 Task: Change Caps Lock To Control
Action: Mouse moved to (42, 2)
Screenshot: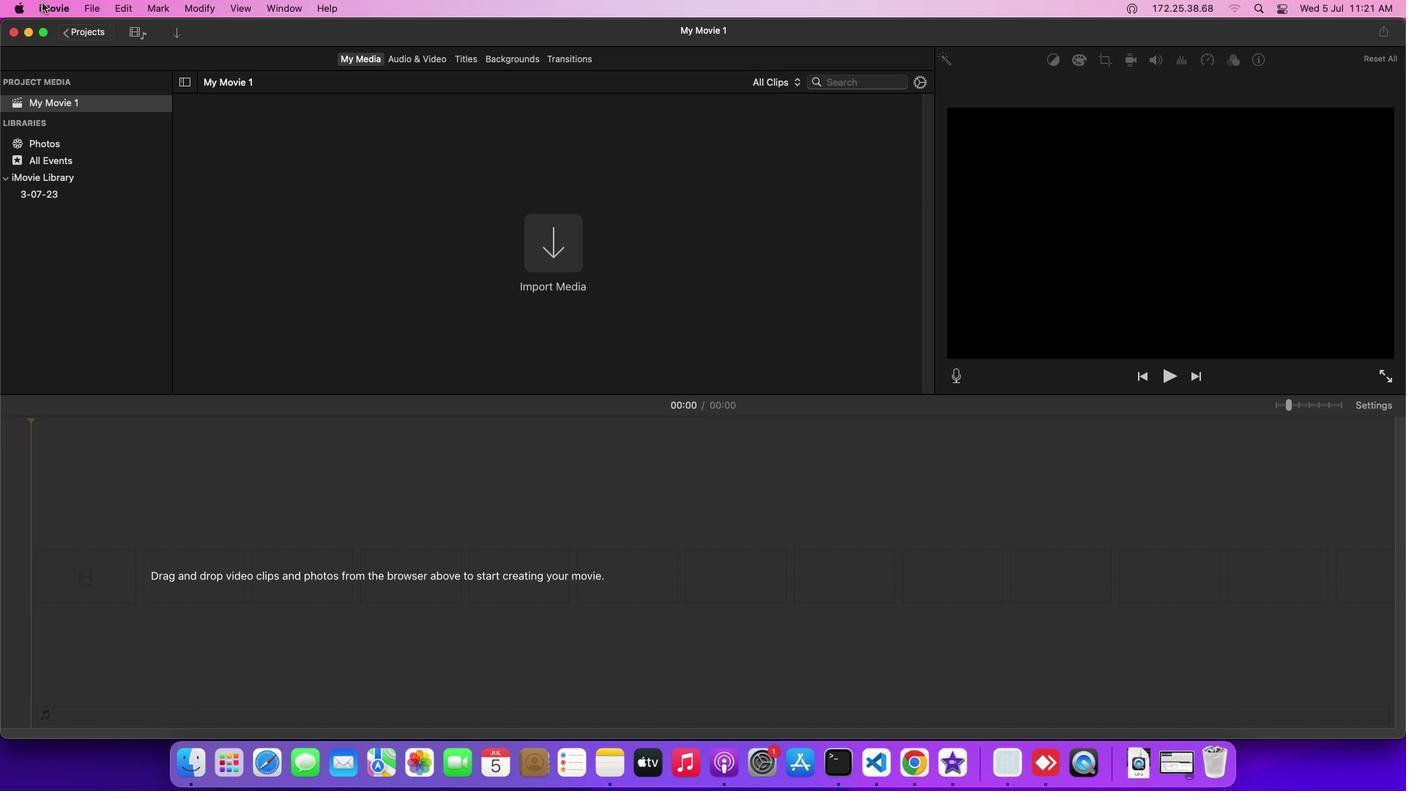 
Action: Mouse pressed left at (42, 2)
Screenshot: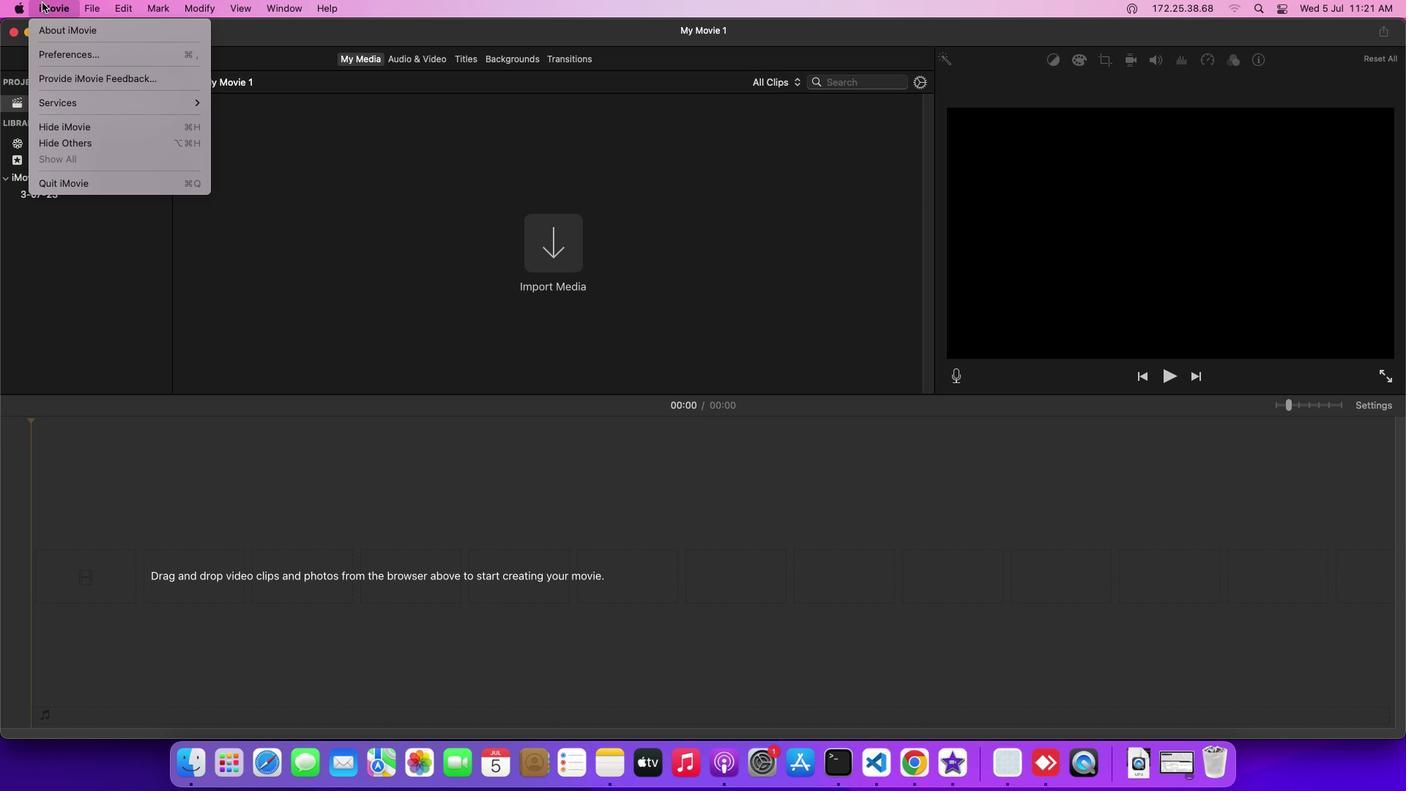 
Action: Mouse moved to (281, 126)
Screenshot: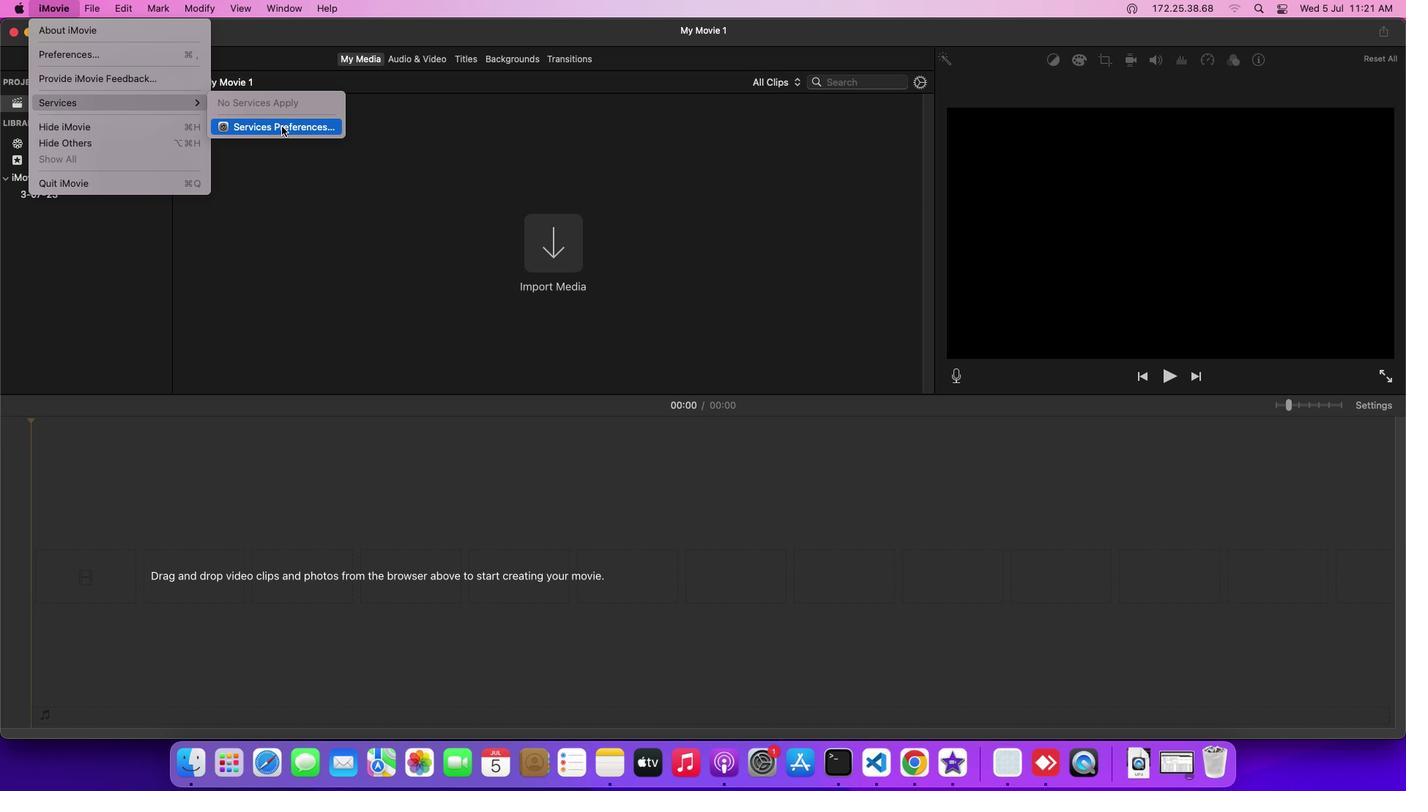 
Action: Mouse pressed left at (281, 126)
Screenshot: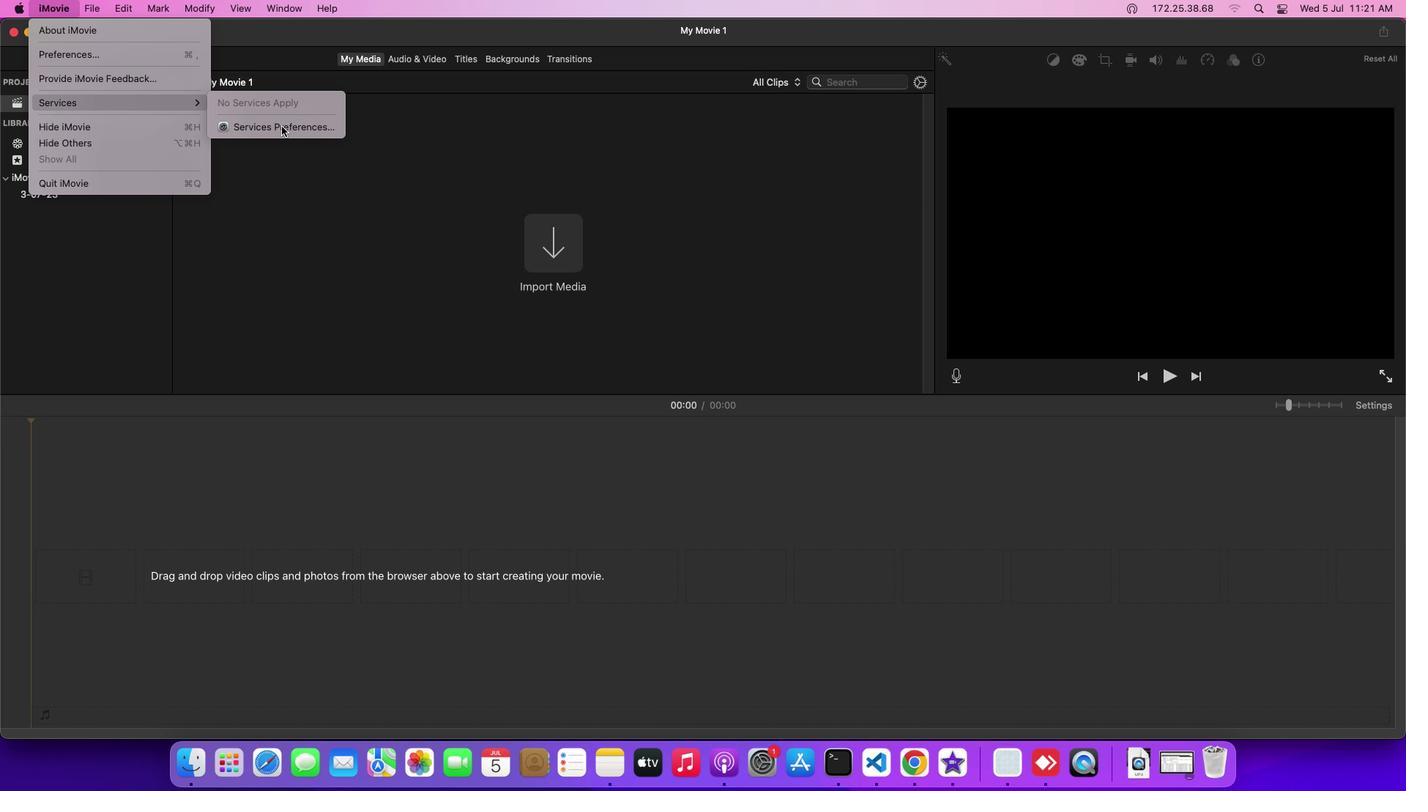 
Action: Mouse moved to (707, 219)
Screenshot: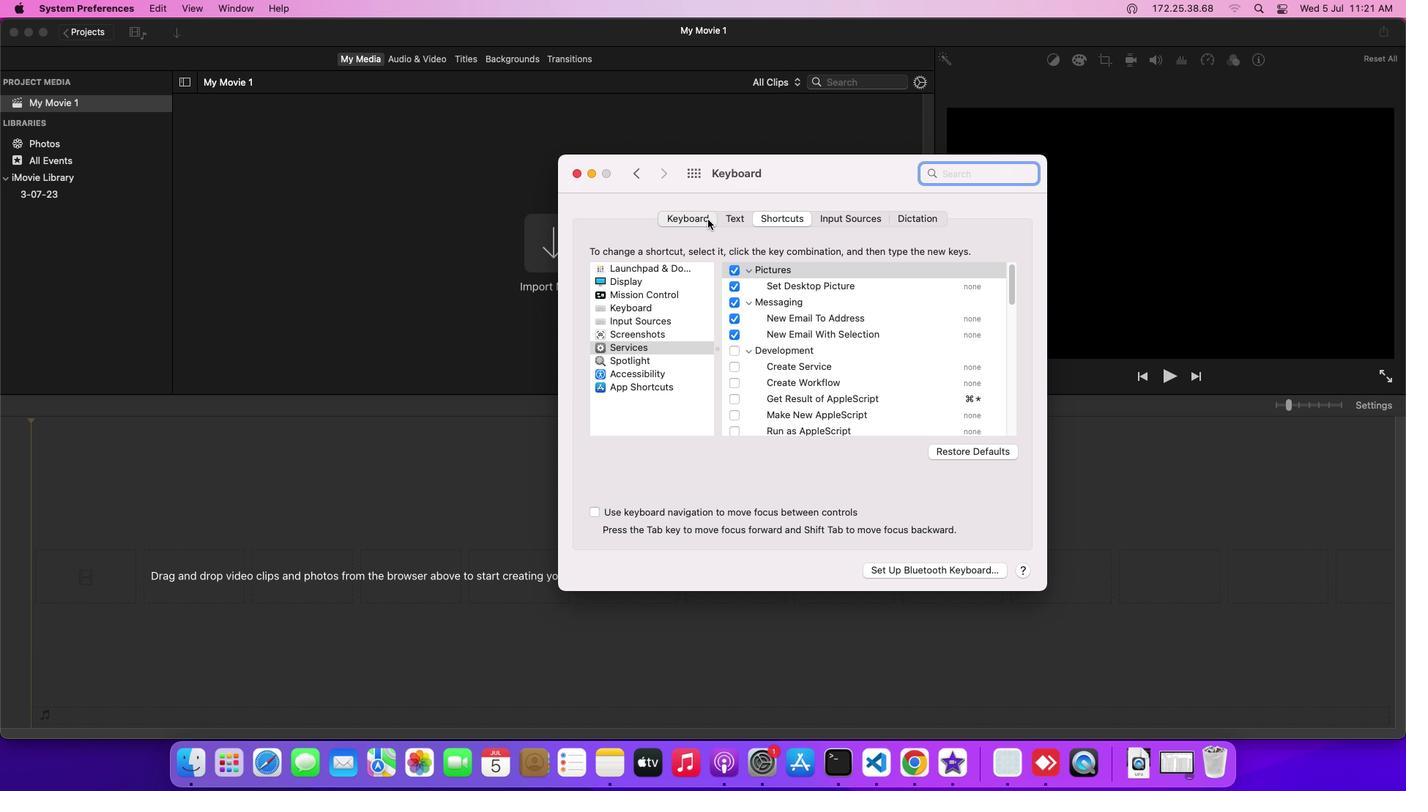 
Action: Mouse pressed left at (707, 219)
Screenshot: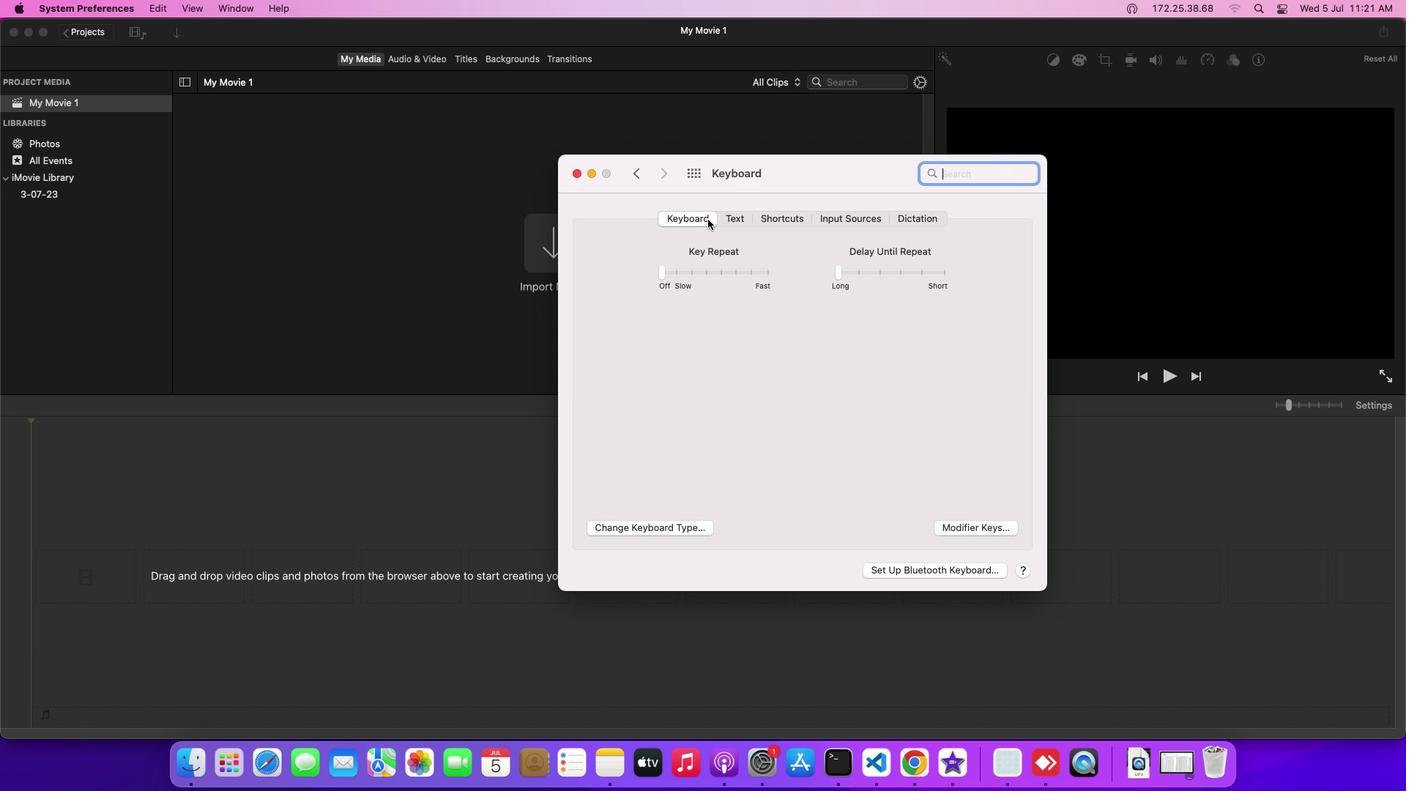 
Action: Mouse moved to (952, 522)
Screenshot: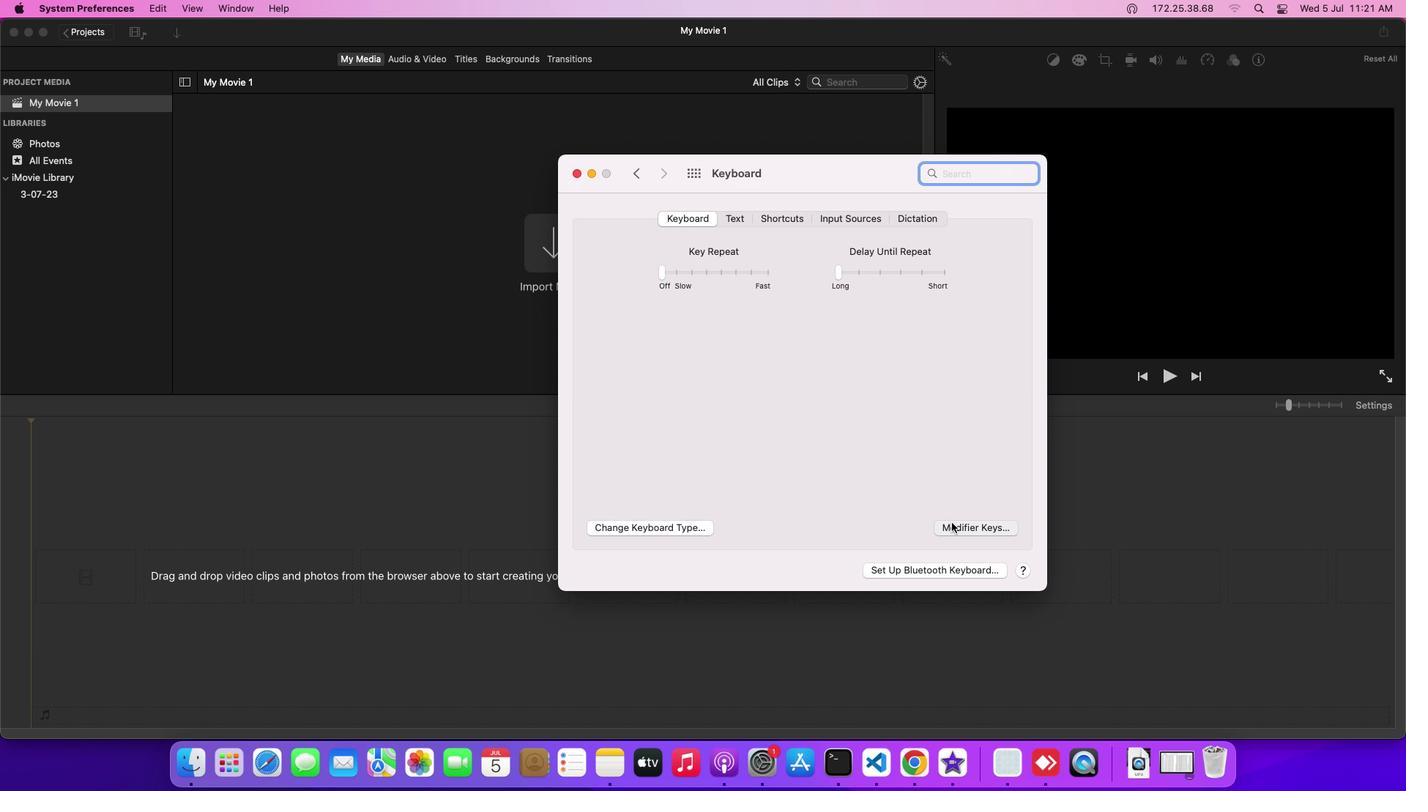 
Action: Mouse pressed left at (952, 522)
Screenshot: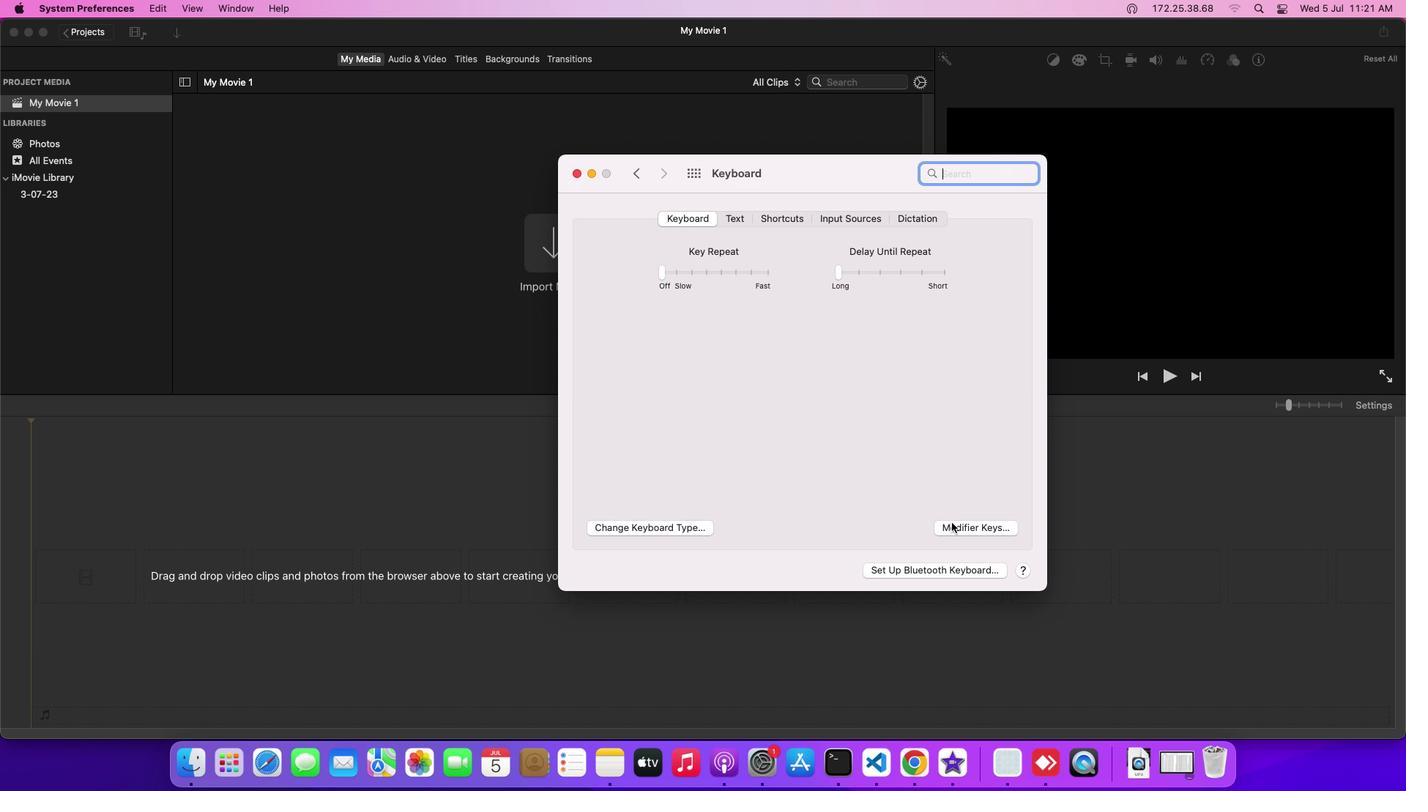 
Action: Mouse moved to (883, 355)
Screenshot: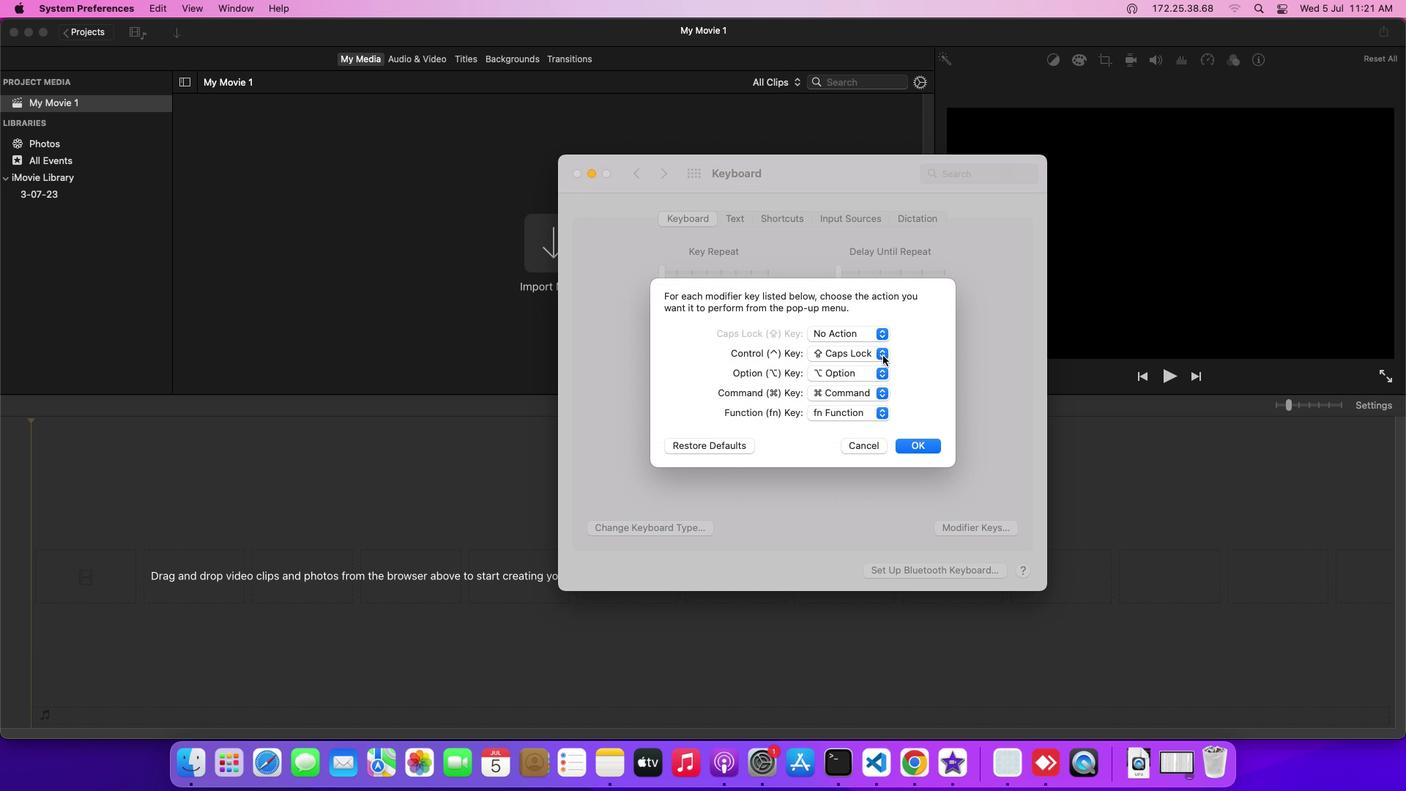 
Action: Mouse pressed left at (883, 355)
Screenshot: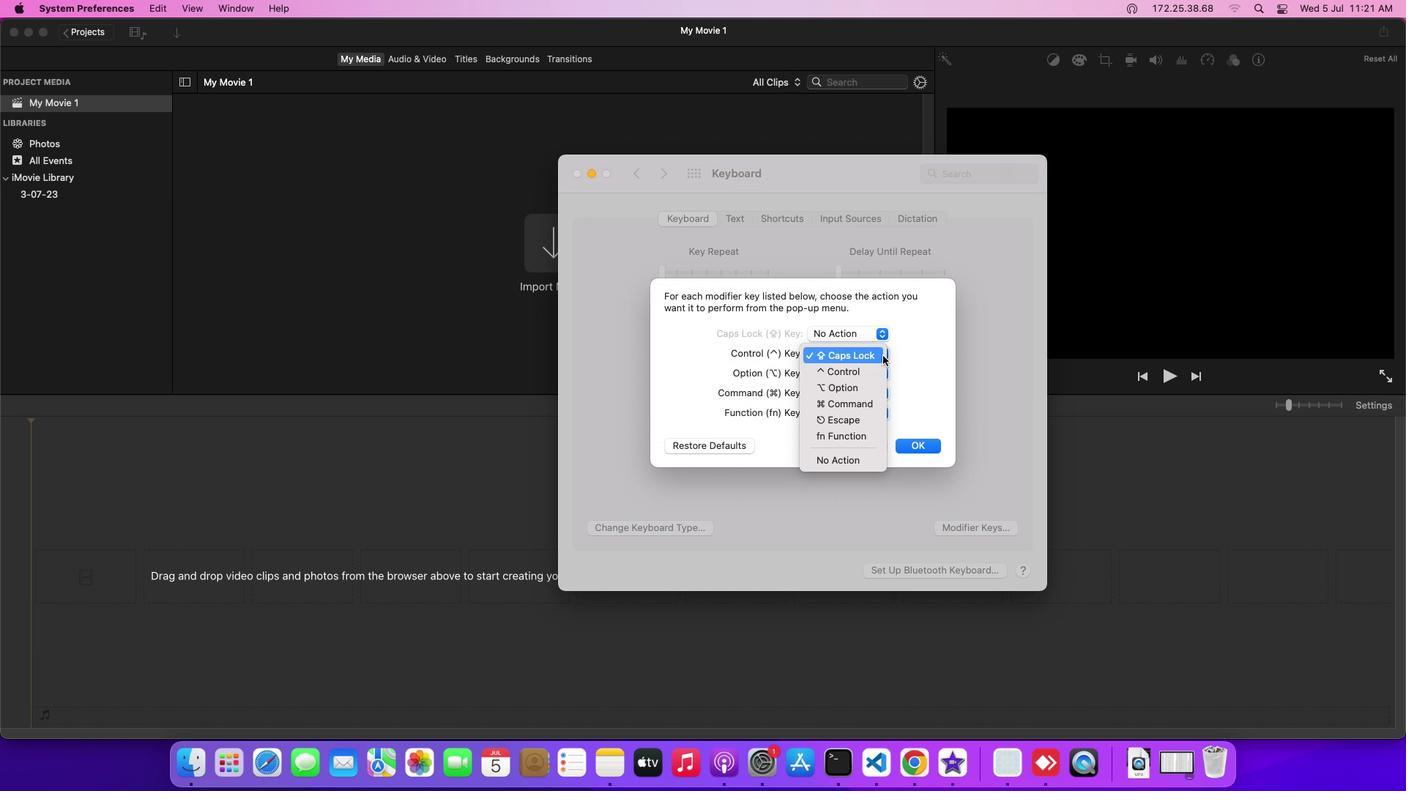 
Action: Mouse moved to (866, 371)
Screenshot: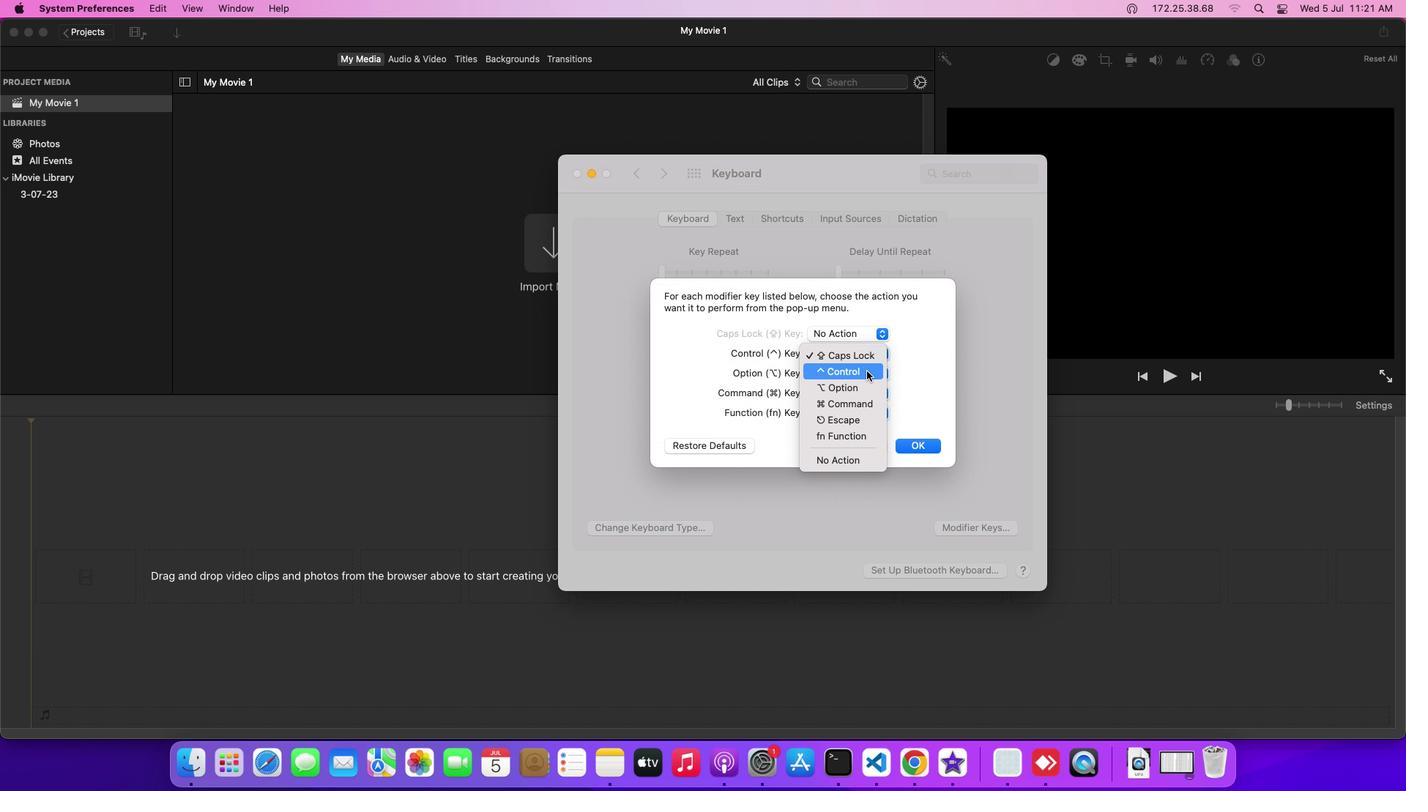
Action: Mouse pressed left at (866, 371)
Screenshot: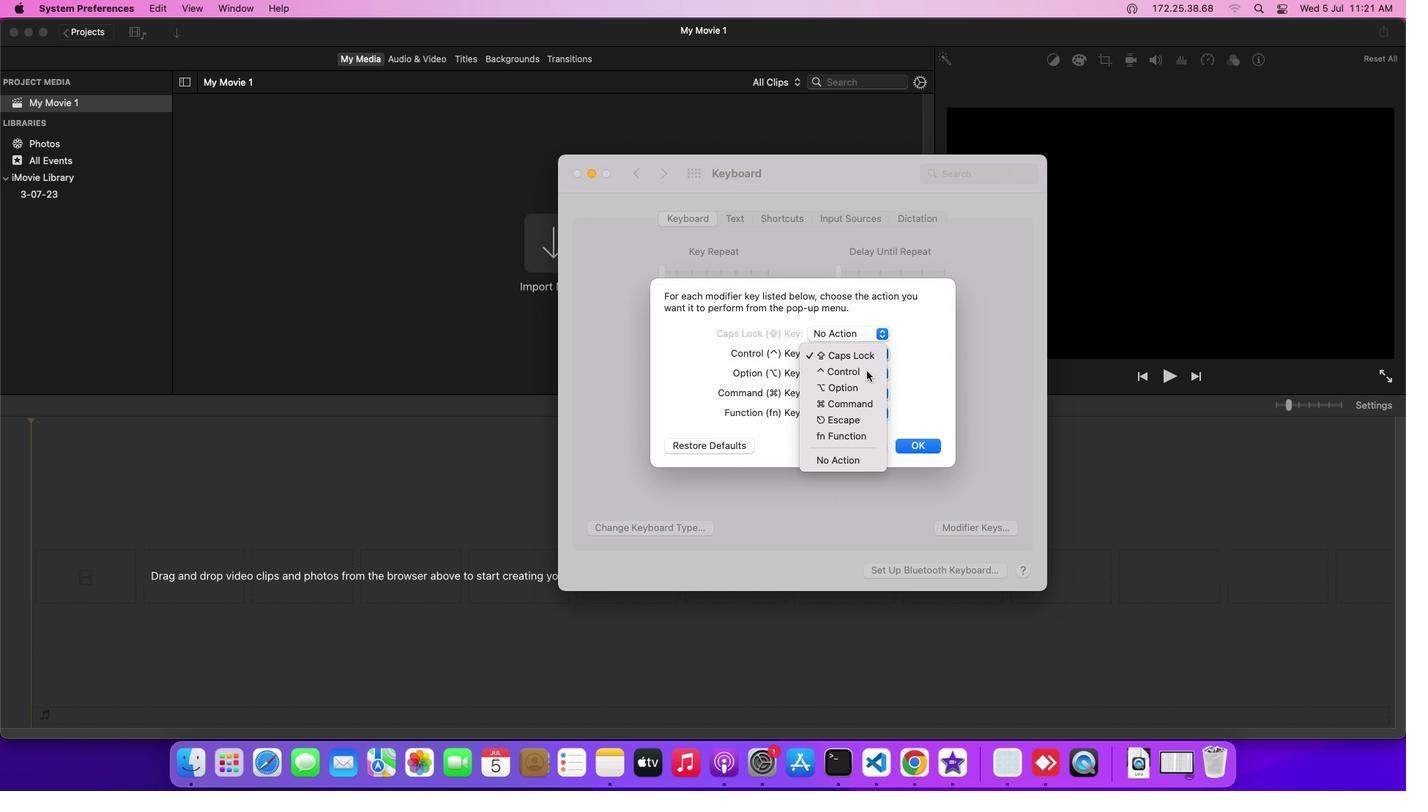 
Action: Mouse moved to (915, 446)
Screenshot: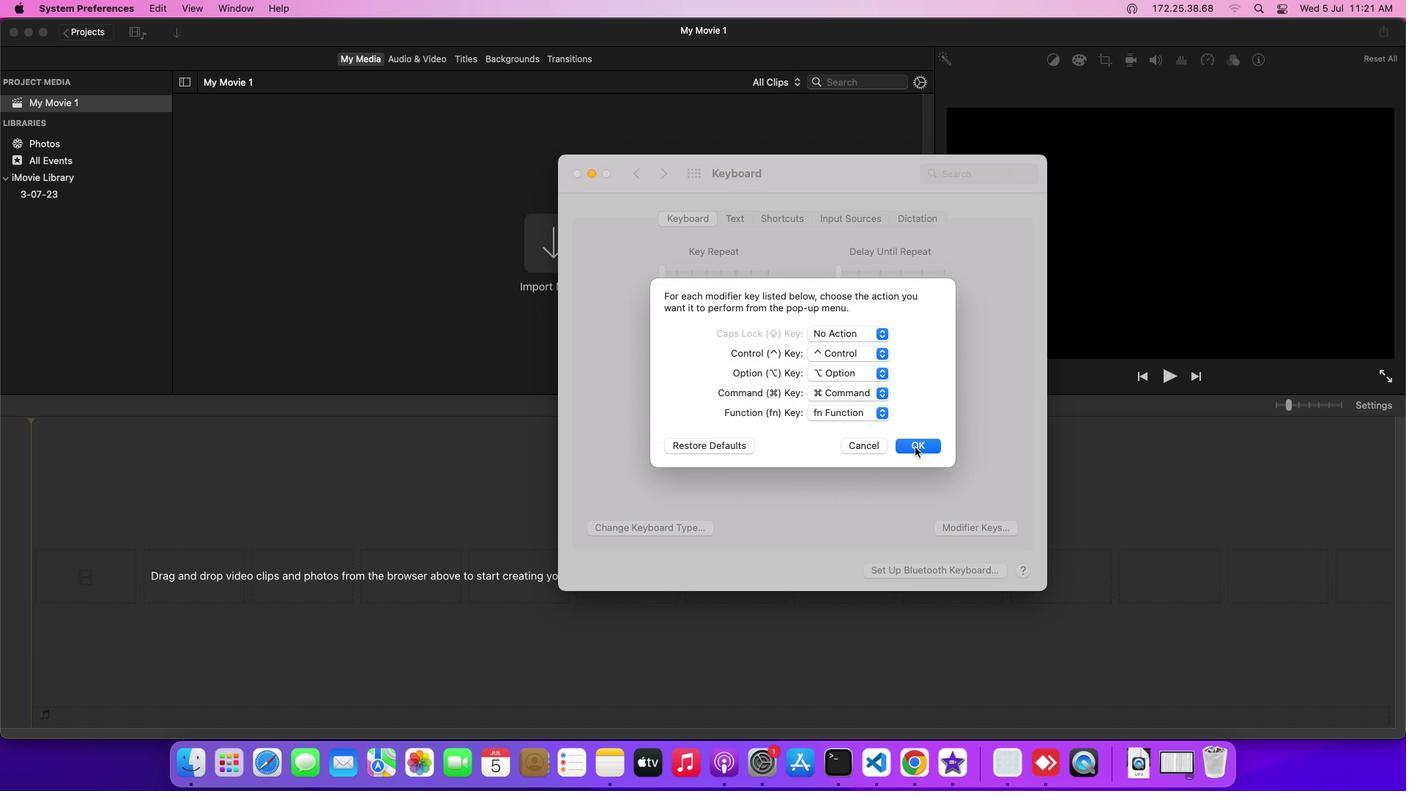 
Action: Mouse pressed left at (915, 446)
Screenshot: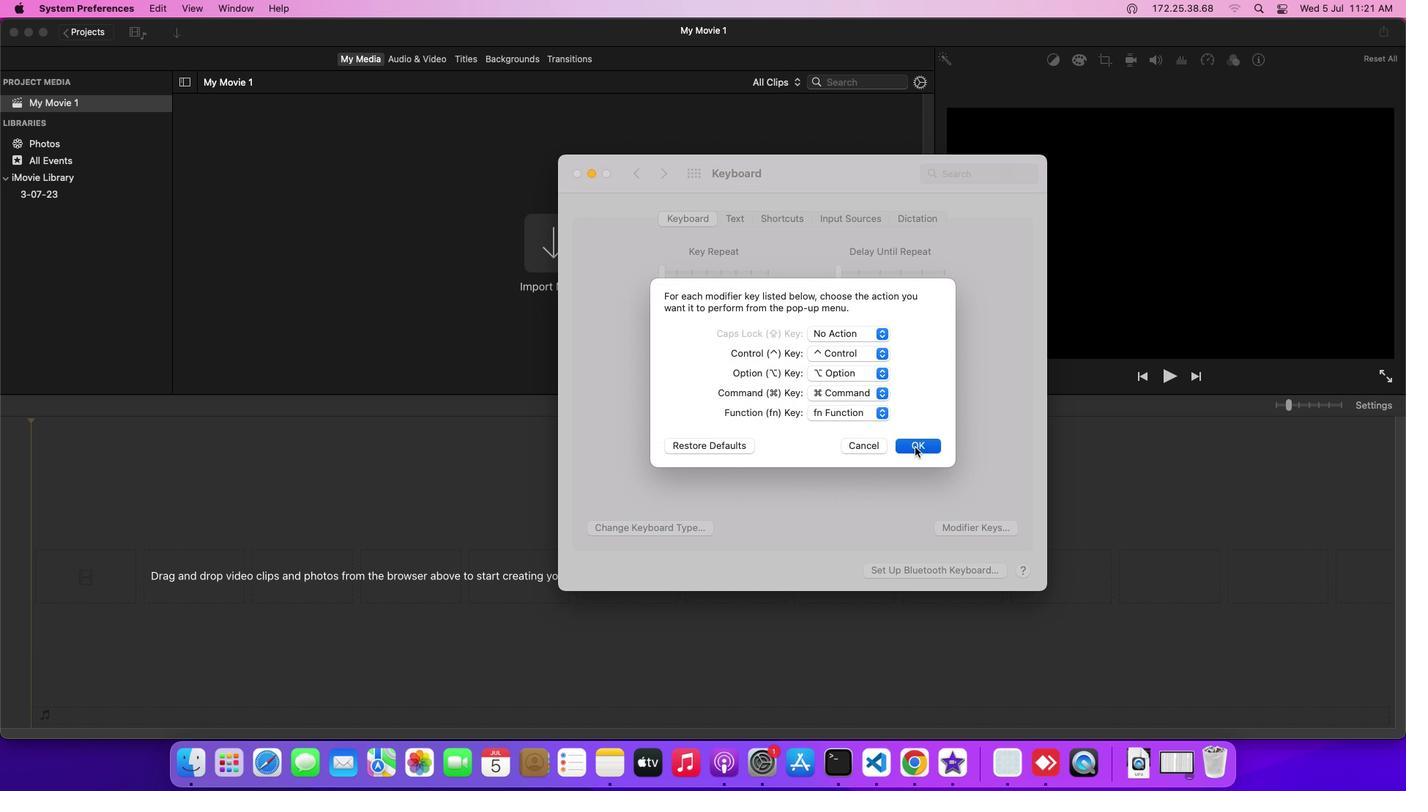 
